 Task: Use the formula "FACTDOUBLE" in spreadsheet "Project protfolio".
Action: Mouse moved to (152, 94)
Screenshot: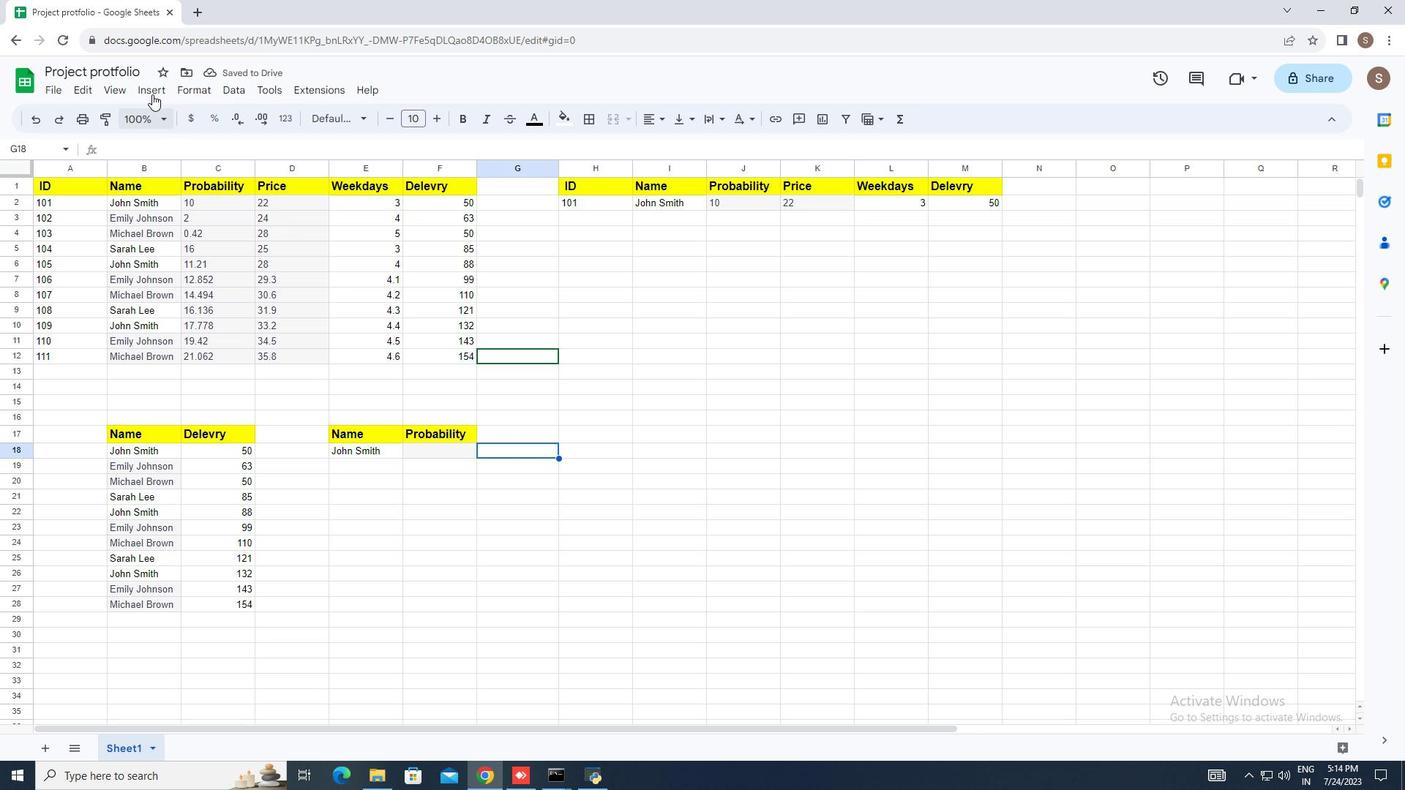 
Action: Mouse pressed left at (152, 94)
Screenshot: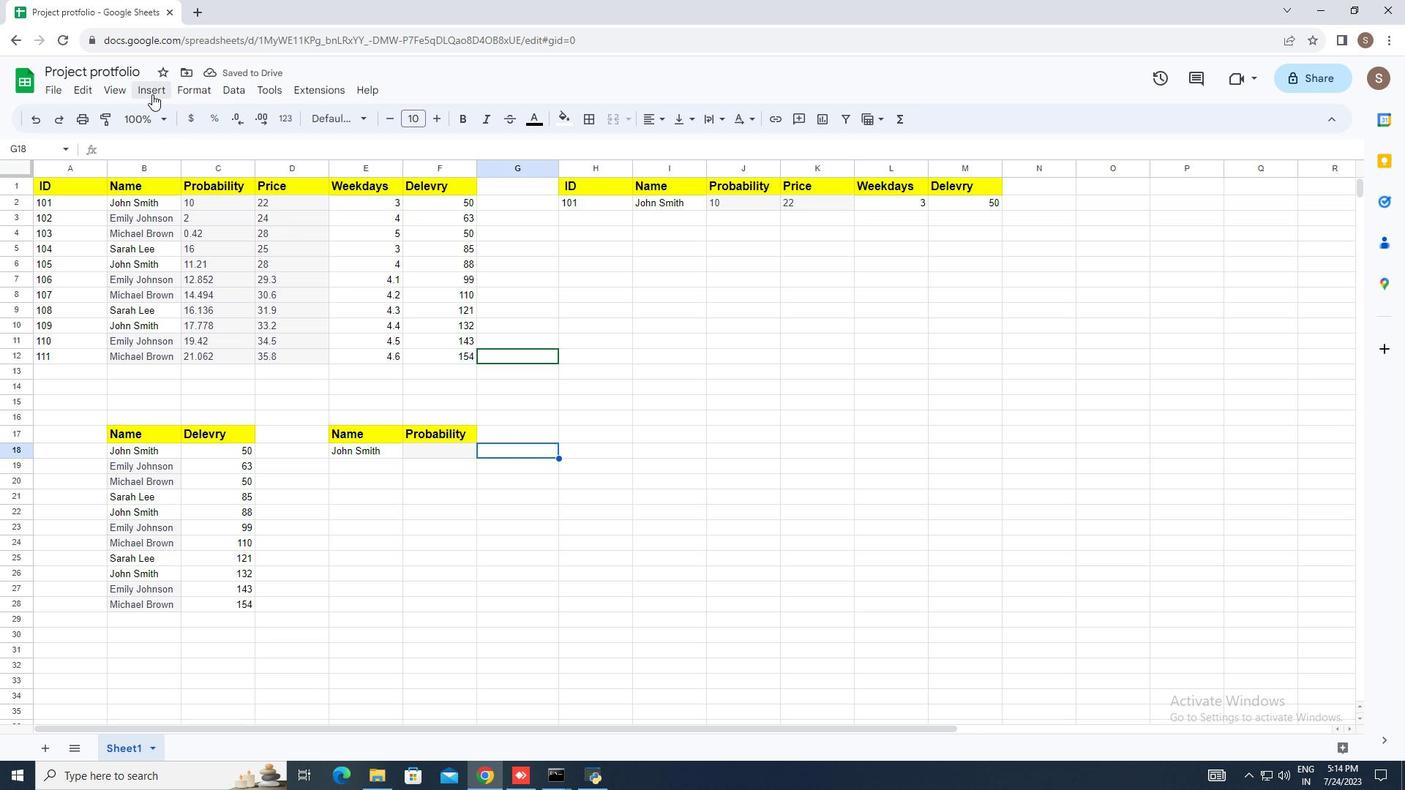 
Action: Mouse moved to (243, 342)
Screenshot: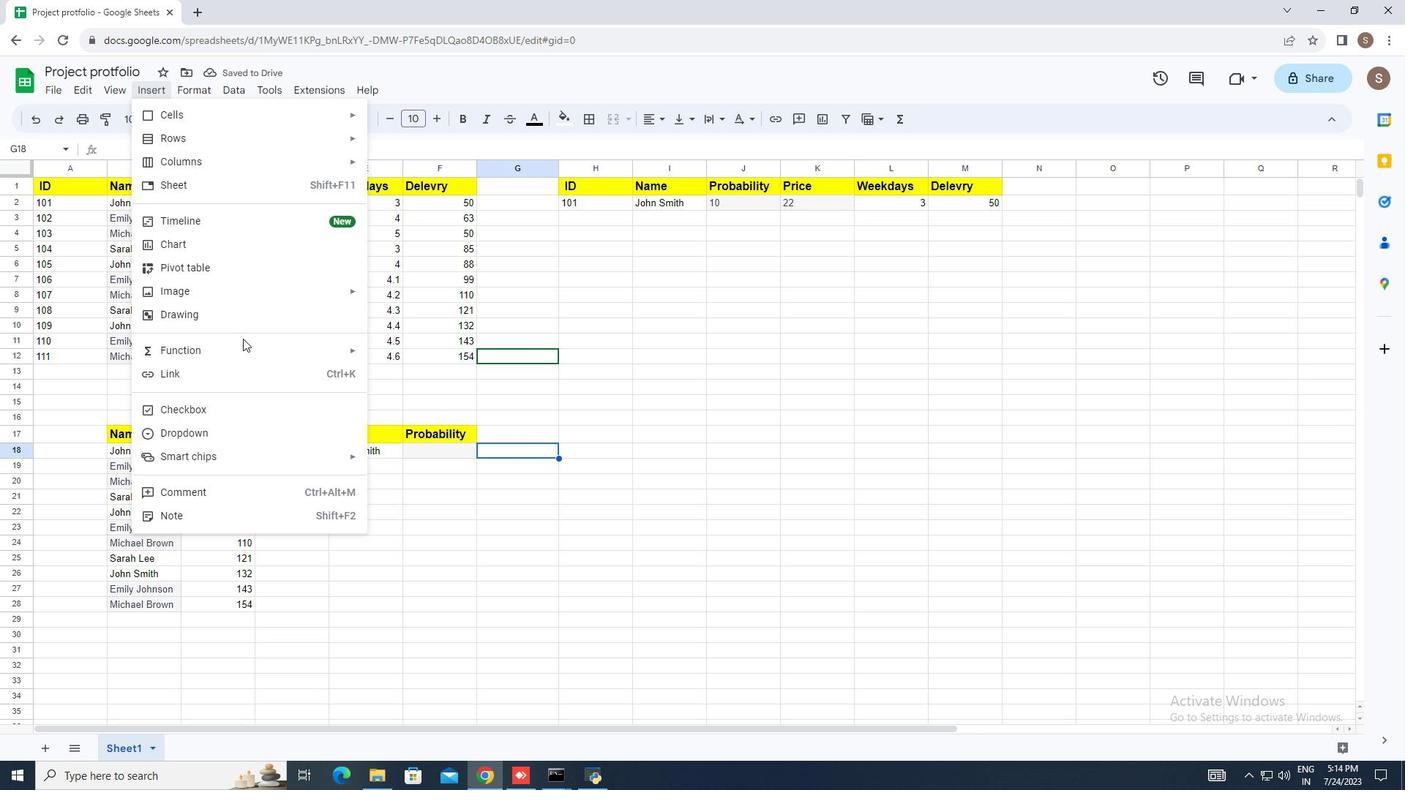 
Action: Mouse pressed left at (243, 342)
Screenshot: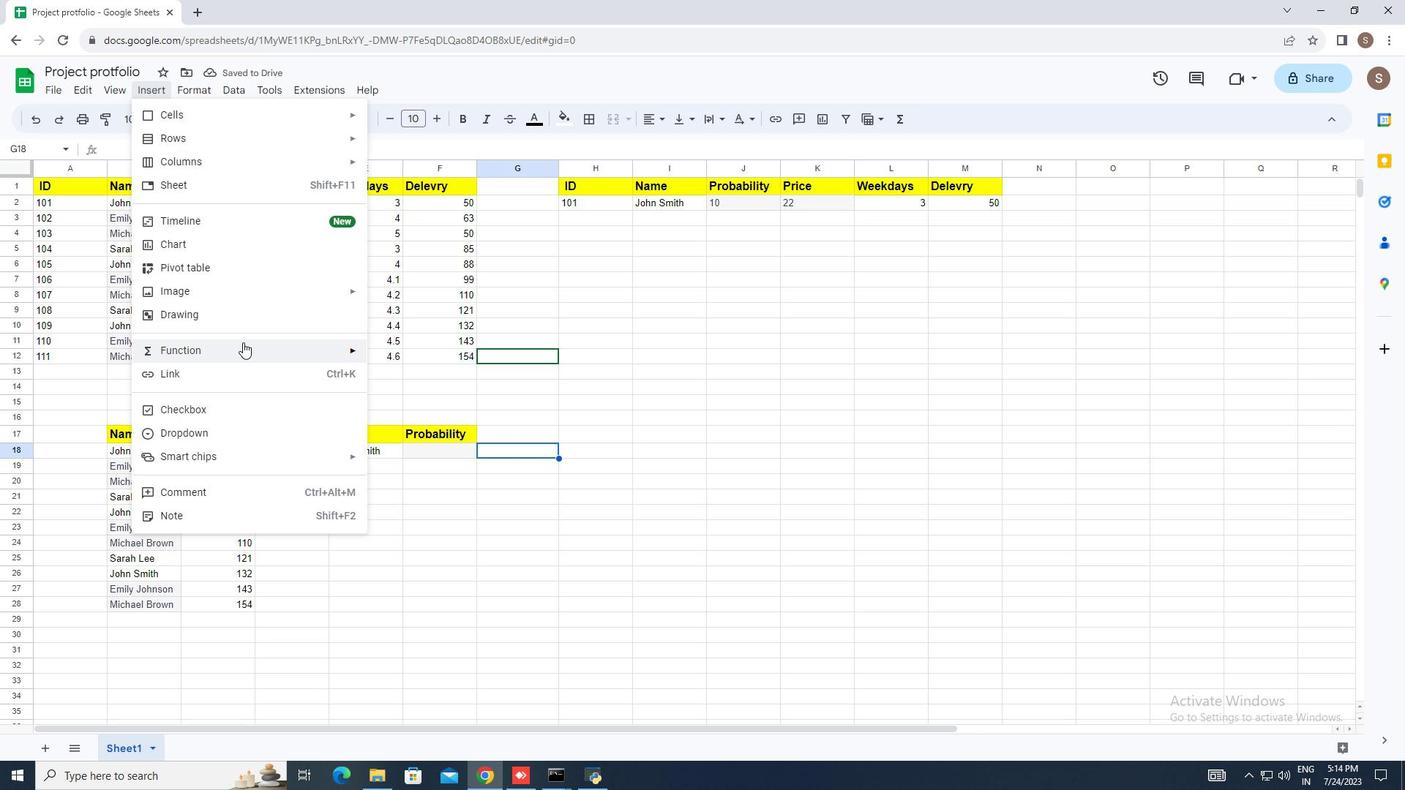 
Action: Mouse moved to (440, 333)
Screenshot: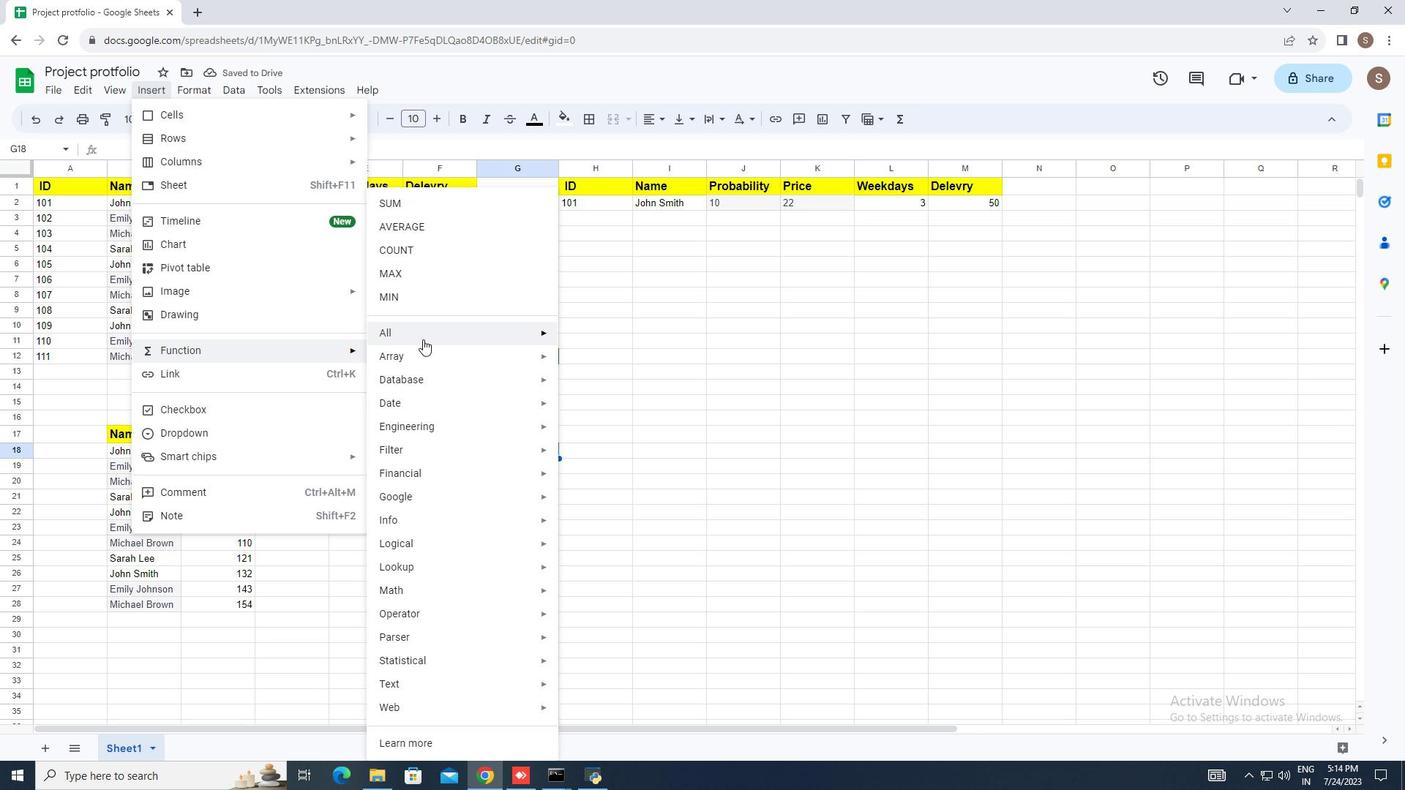 
Action: Mouse pressed left at (440, 333)
Screenshot: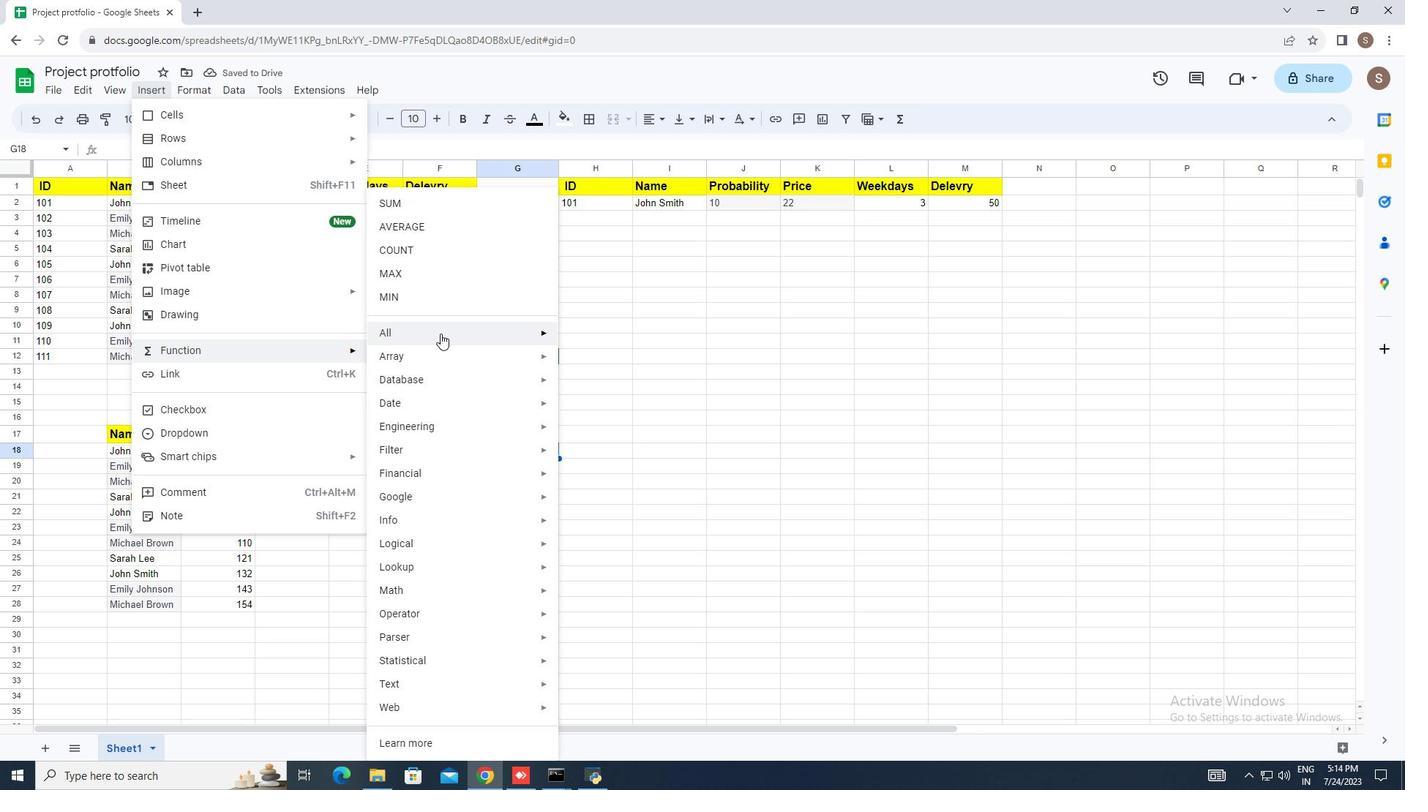 
Action: Mouse moved to (626, 585)
Screenshot: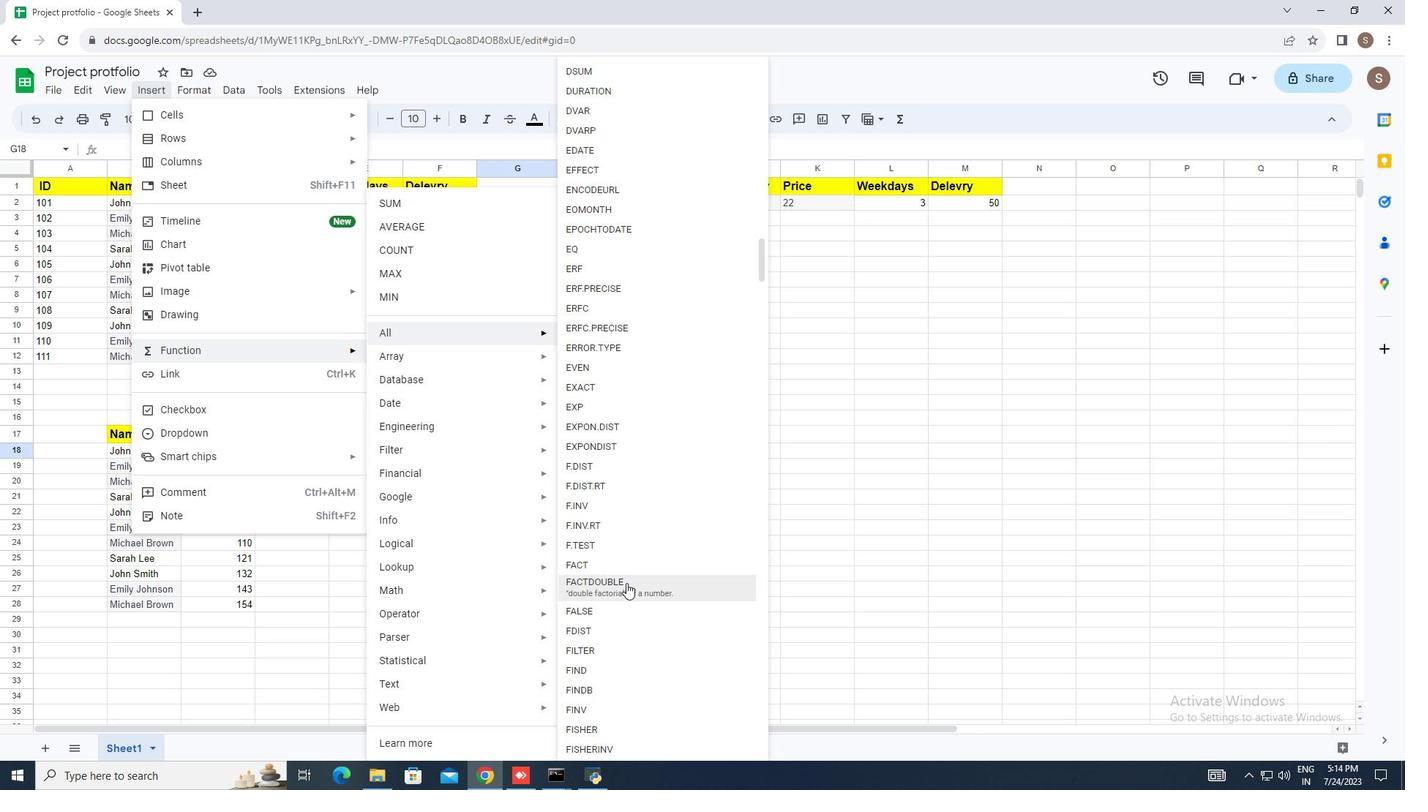 
Action: Mouse pressed left at (626, 585)
Screenshot: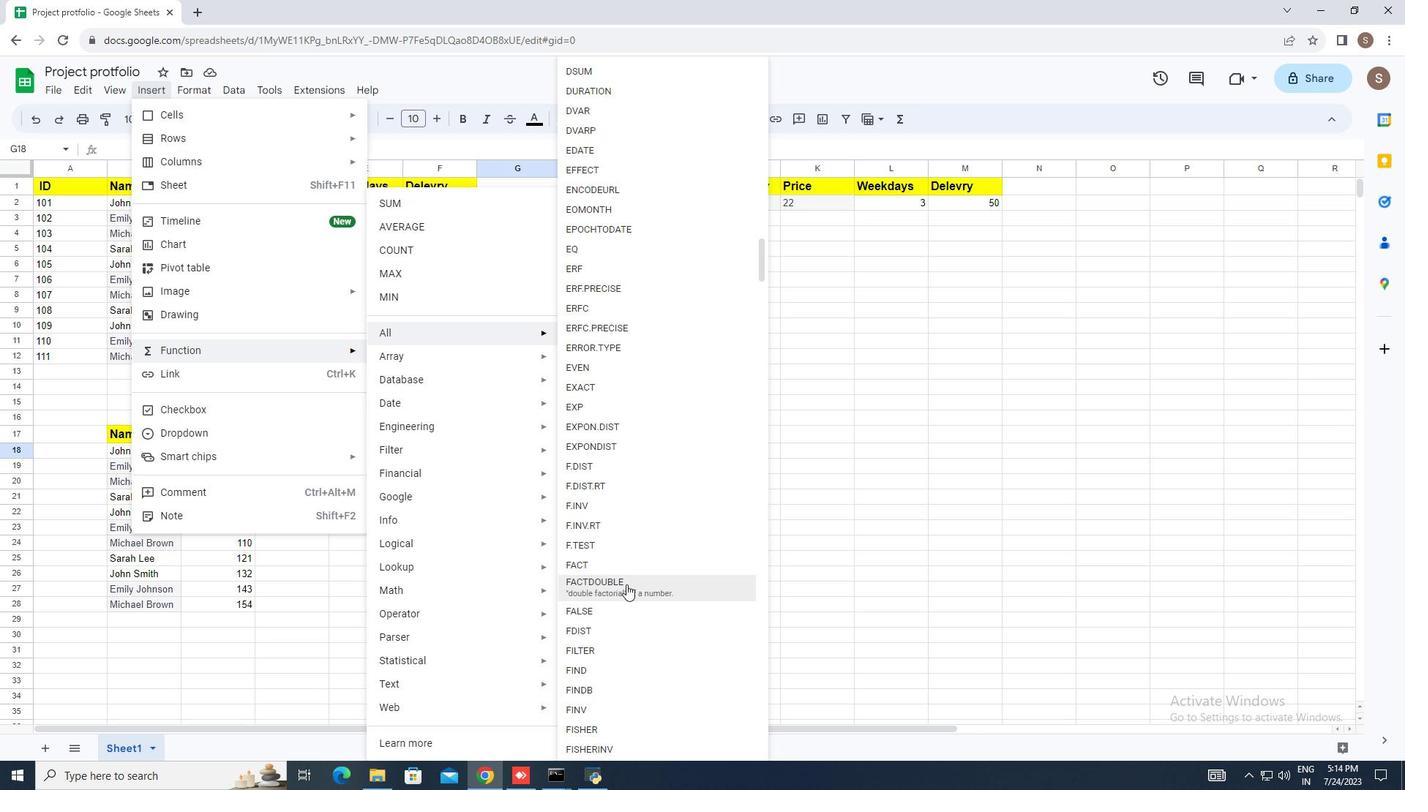 
Action: Mouse moved to (596, 493)
Screenshot: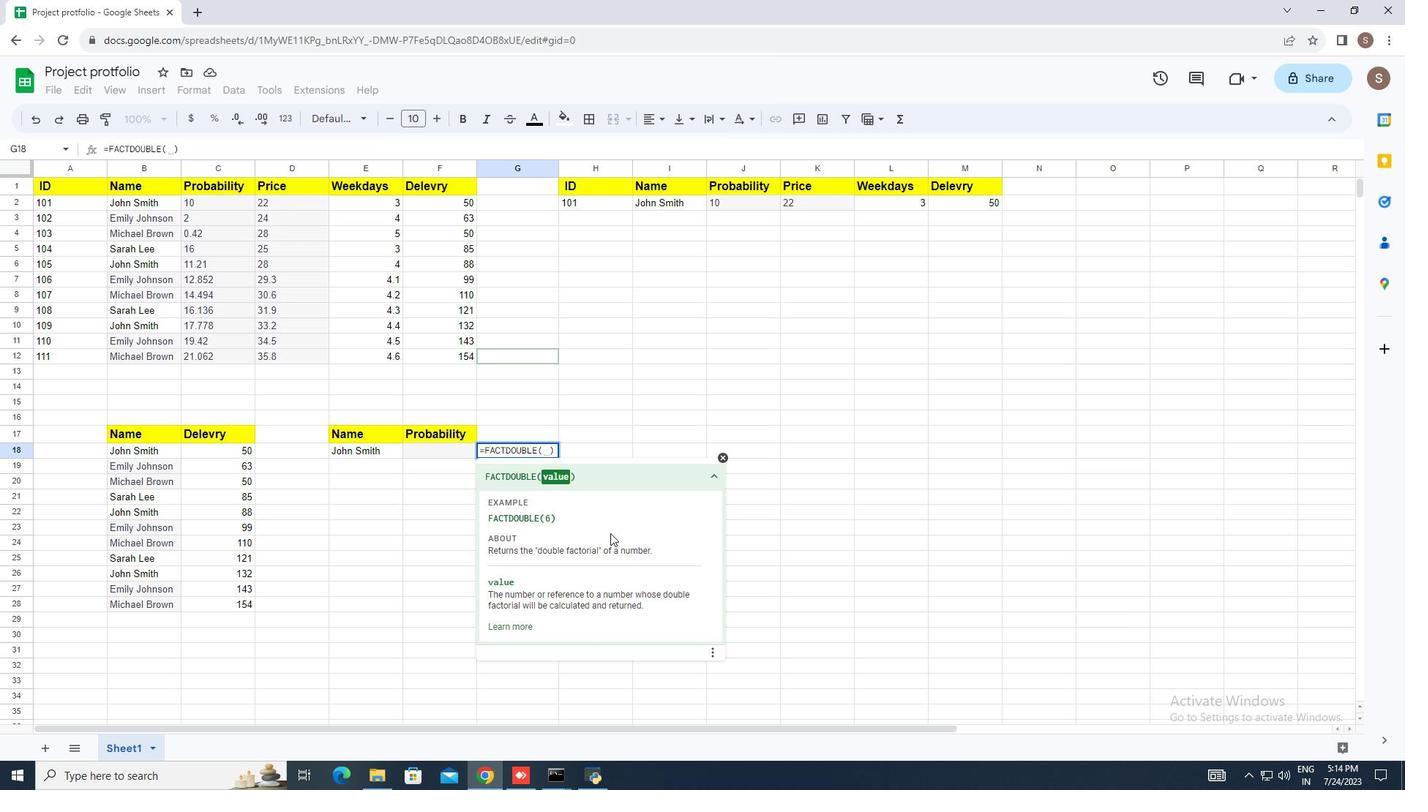 
Action: Key pressed 25<Key.enter>
Screenshot: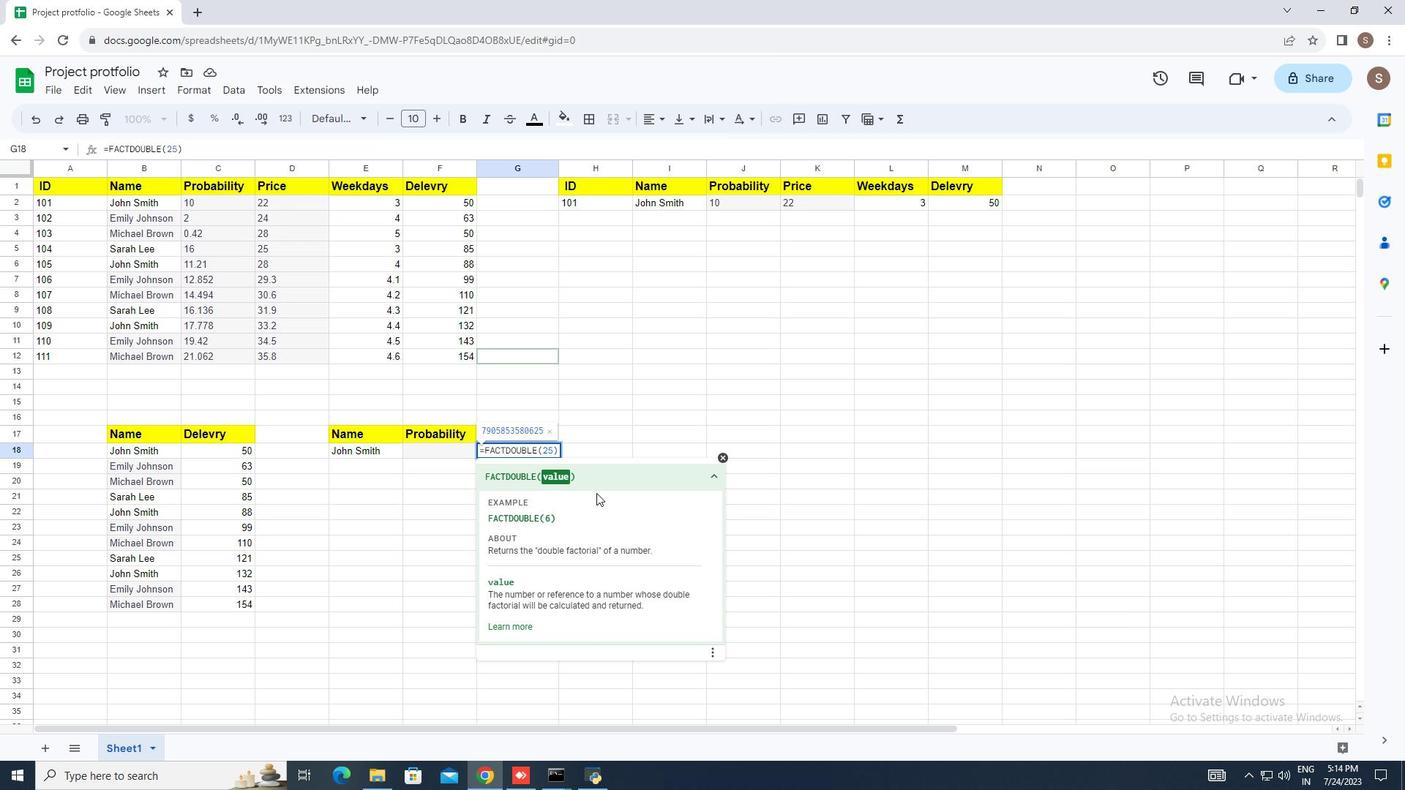 
